 Task: Create a task  Develop a new online tool for website analytics , assign it to team member softage.2@softage.net in the project AlphaTech and update the status of the task to  On Track  , set the priority of the task to Low
Action: Mouse moved to (49, 350)
Screenshot: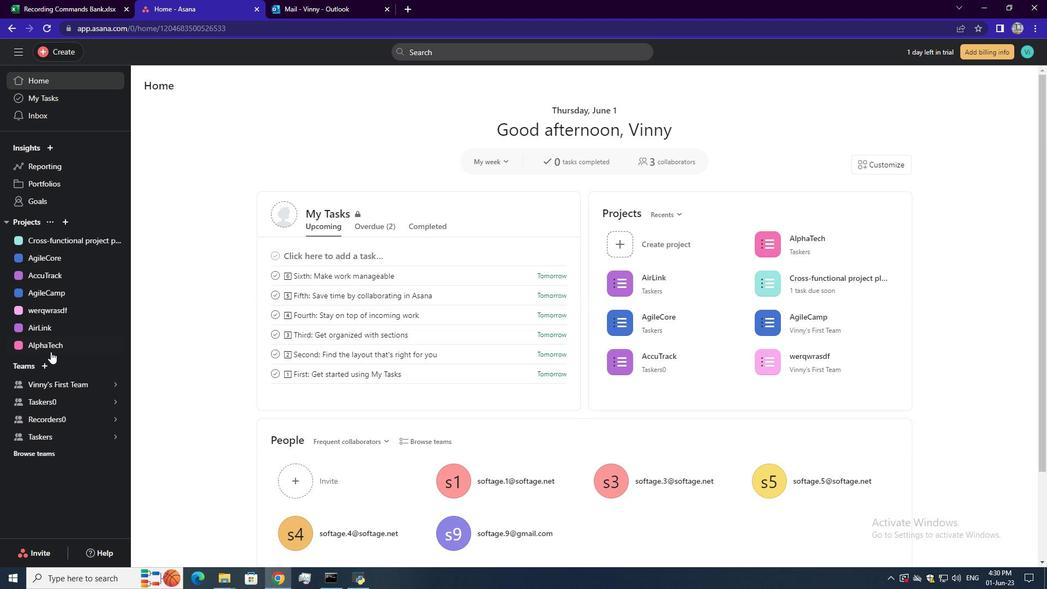 
Action: Mouse pressed left at (49, 350)
Screenshot: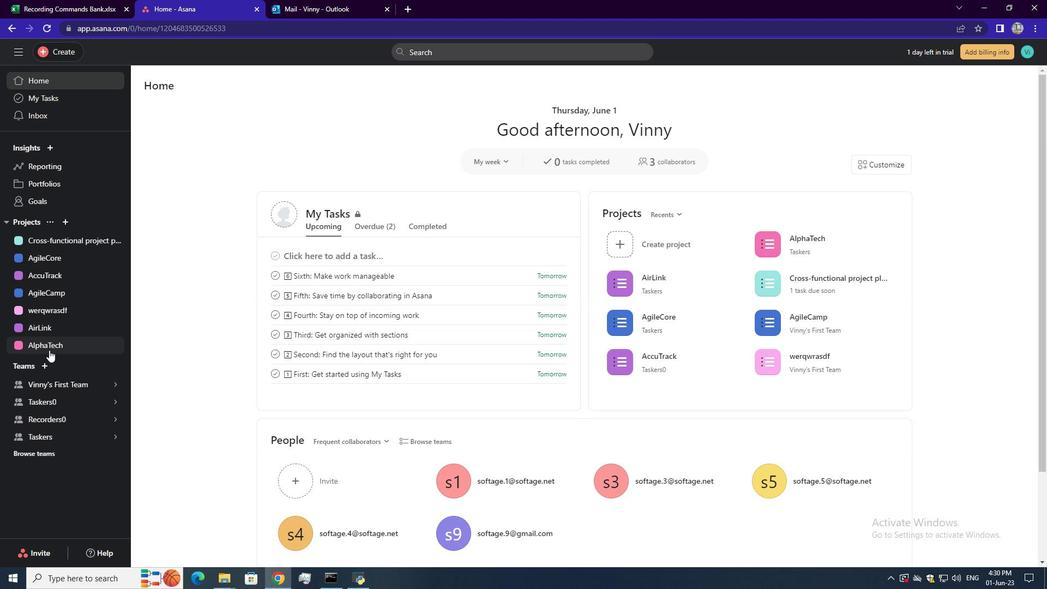 
Action: Mouse moved to (170, 139)
Screenshot: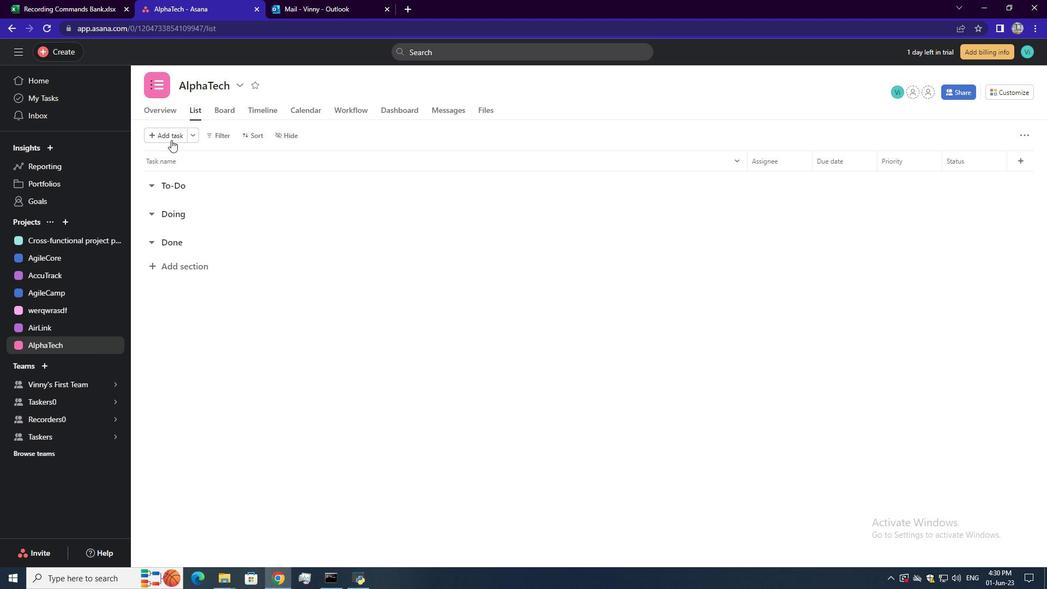 
Action: Mouse pressed left at (170, 139)
Screenshot: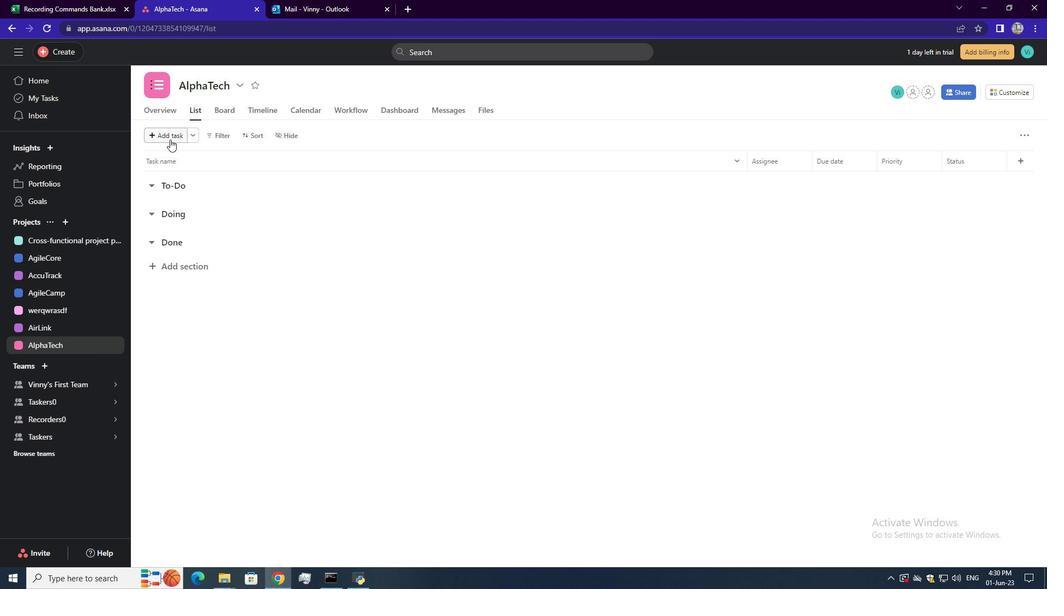 
Action: Mouse moved to (191, 179)
Screenshot: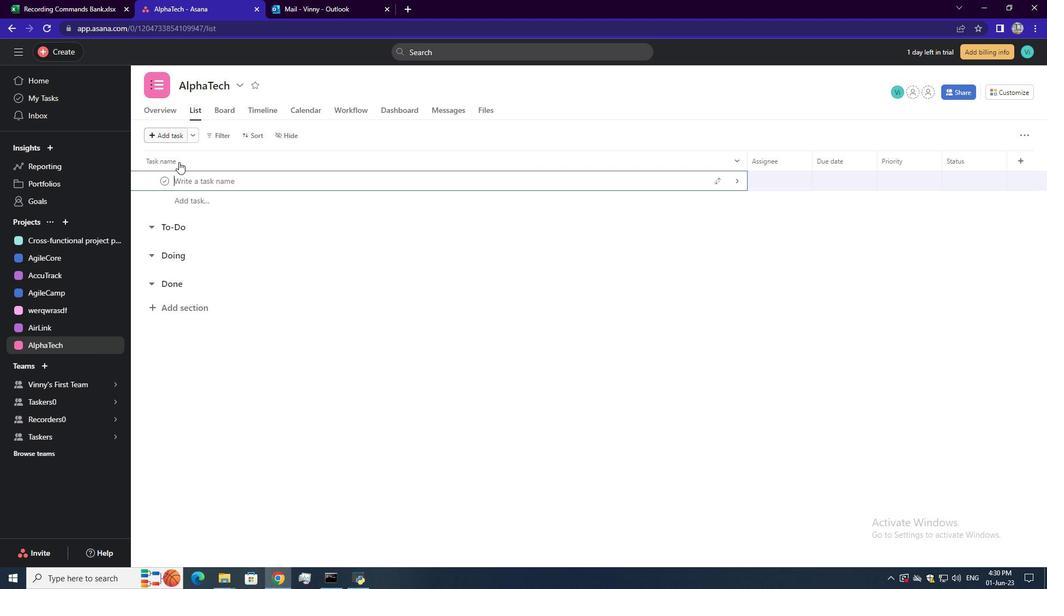 
Action: Mouse pressed left at (191, 179)
Screenshot: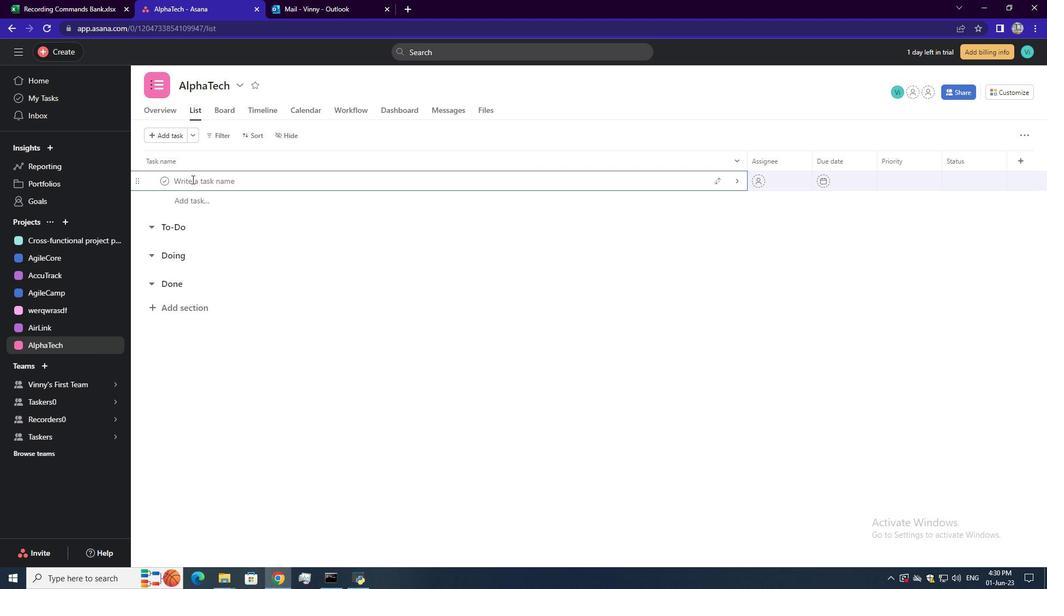 
Action: Key pressed <Key.shift>Develop<Key.space>a<Key.space>new<Key.space>online<Key.space>tool<Key.space>for<Key.space>website<Key.space>analystics<Key.enter>
Screenshot: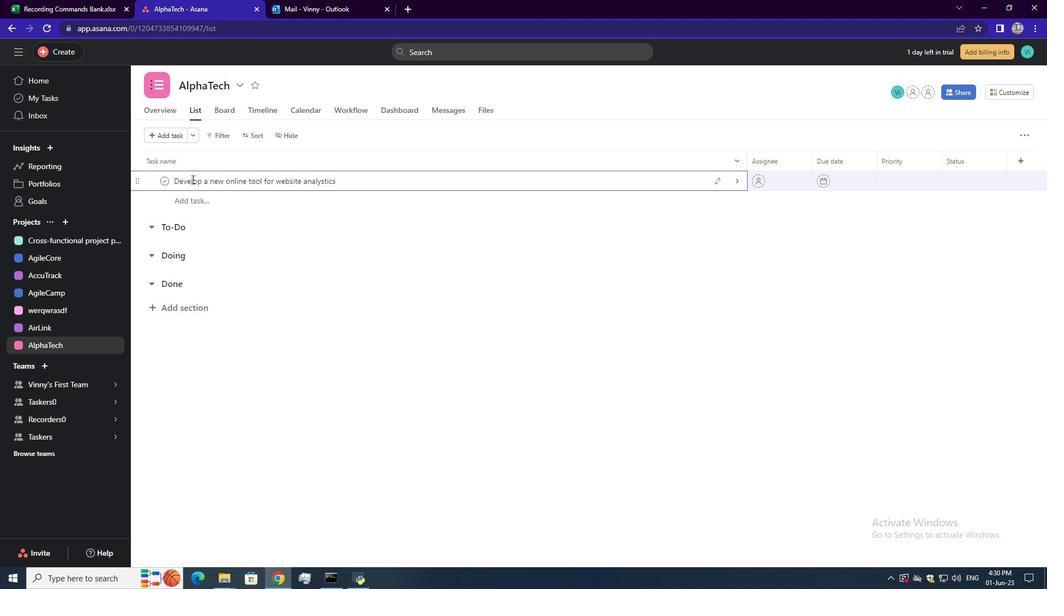 
Action: Mouse moved to (777, 181)
Screenshot: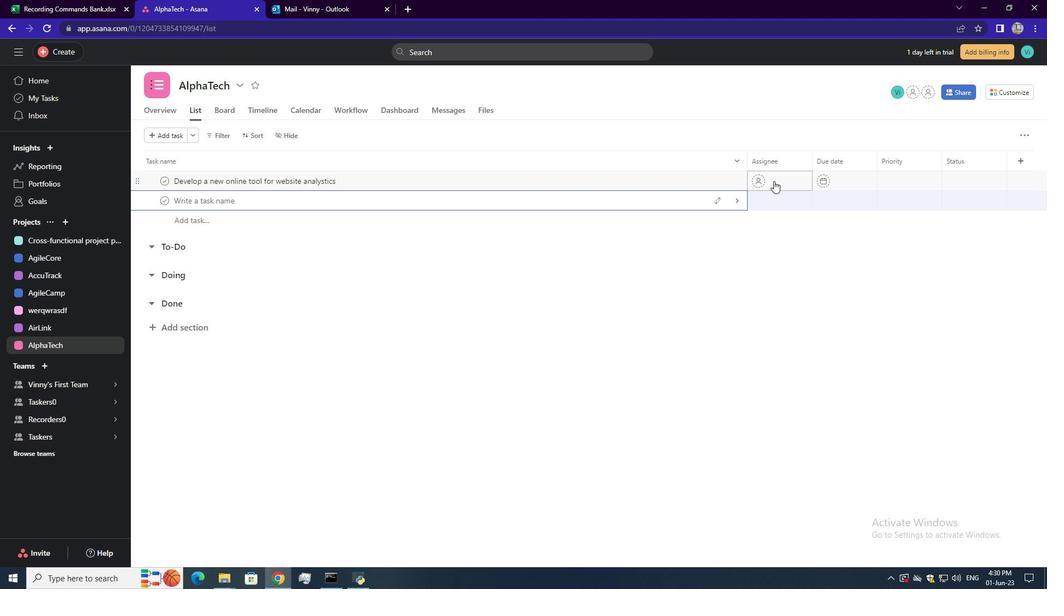 
Action: Mouse pressed left at (777, 181)
Screenshot: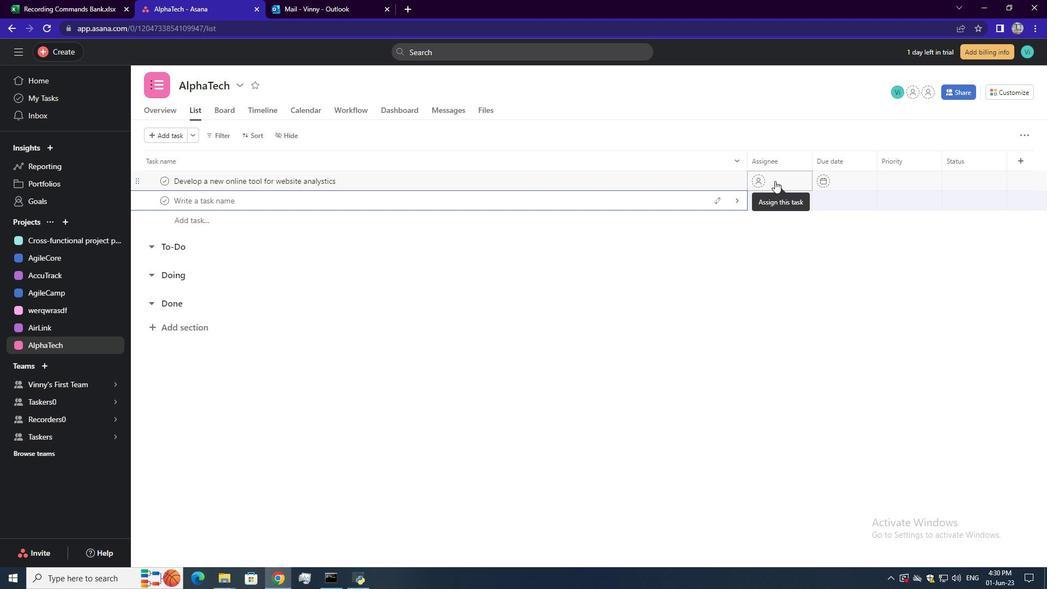 
Action: Mouse moved to (808, 233)
Screenshot: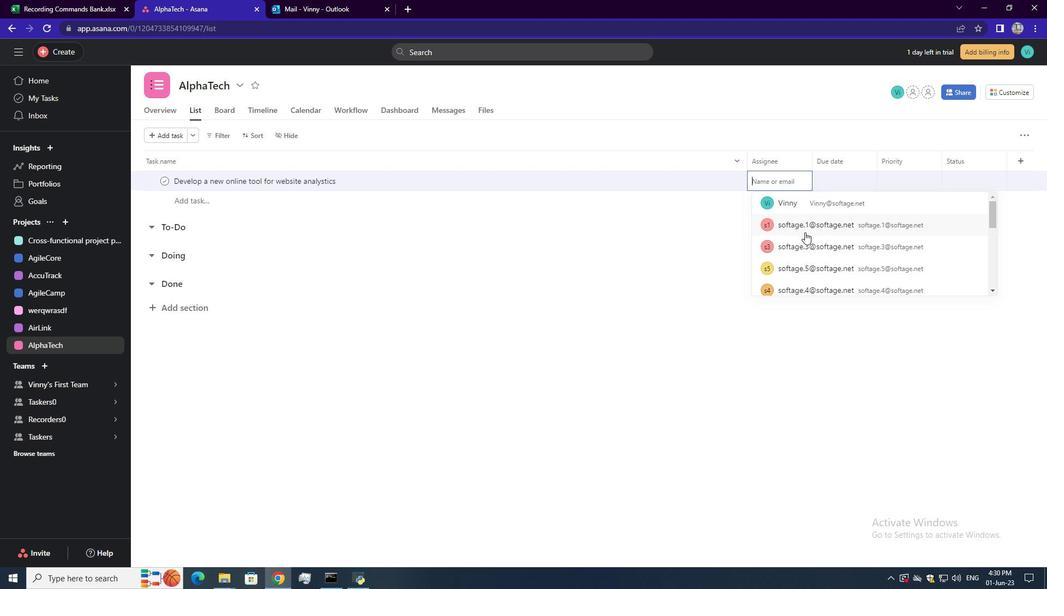 
Action: Mouse scrolled (808, 232) with delta (0, 0)
Screenshot: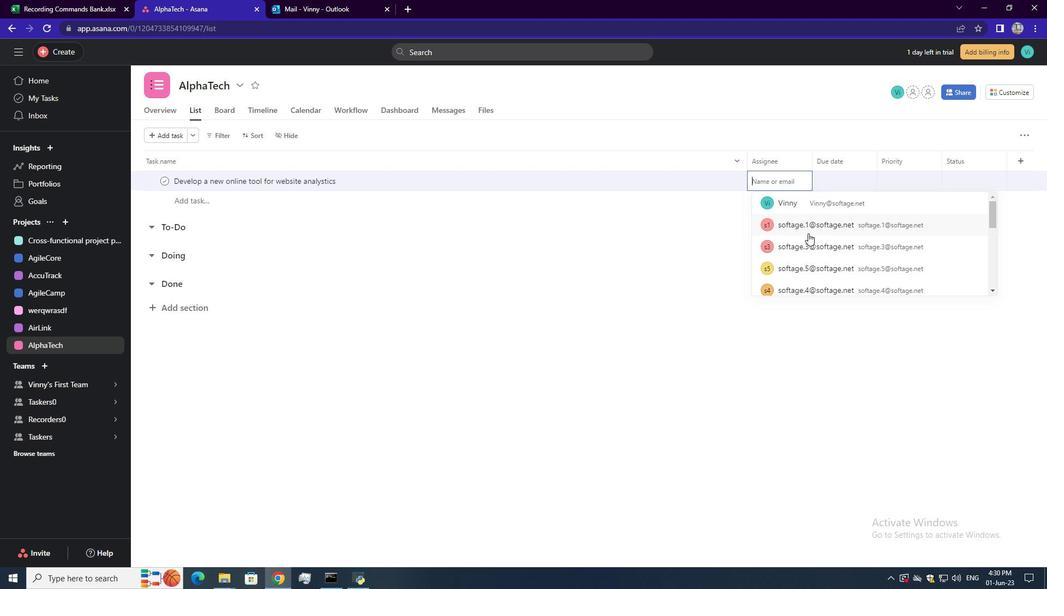 
Action: Mouse moved to (854, 256)
Screenshot: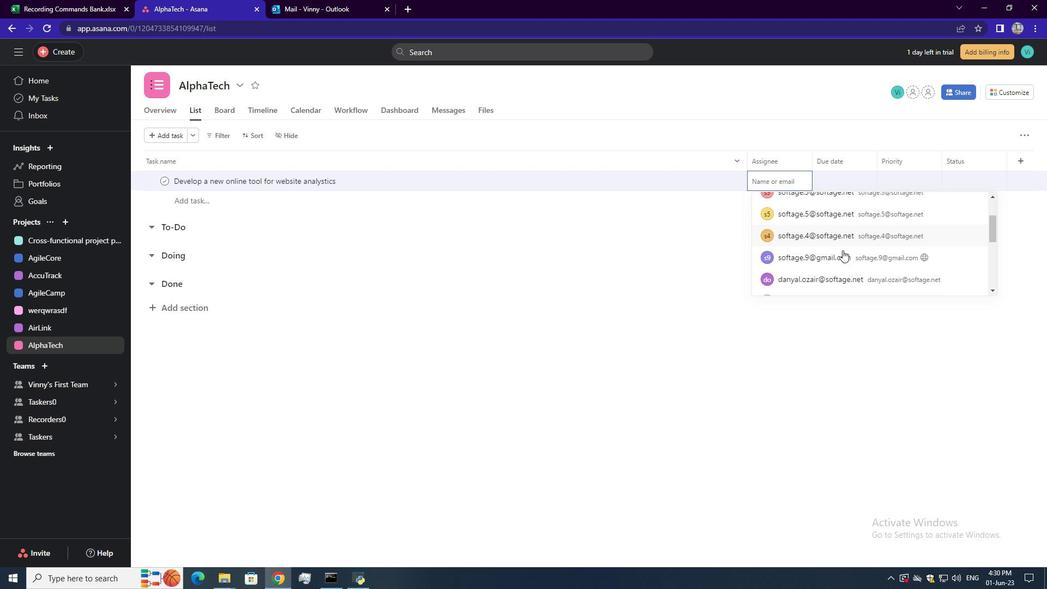 
Action: Mouse scrolled (854, 255) with delta (0, 0)
Screenshot: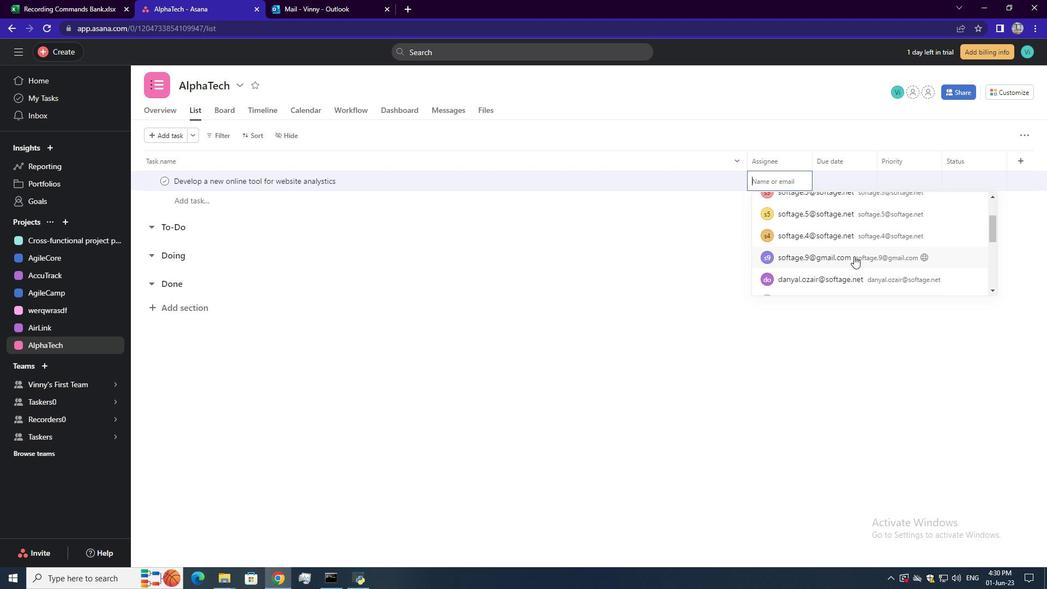 
Action: Mouse scrolled (854, 255) with delta (0, 0)
Screenshot: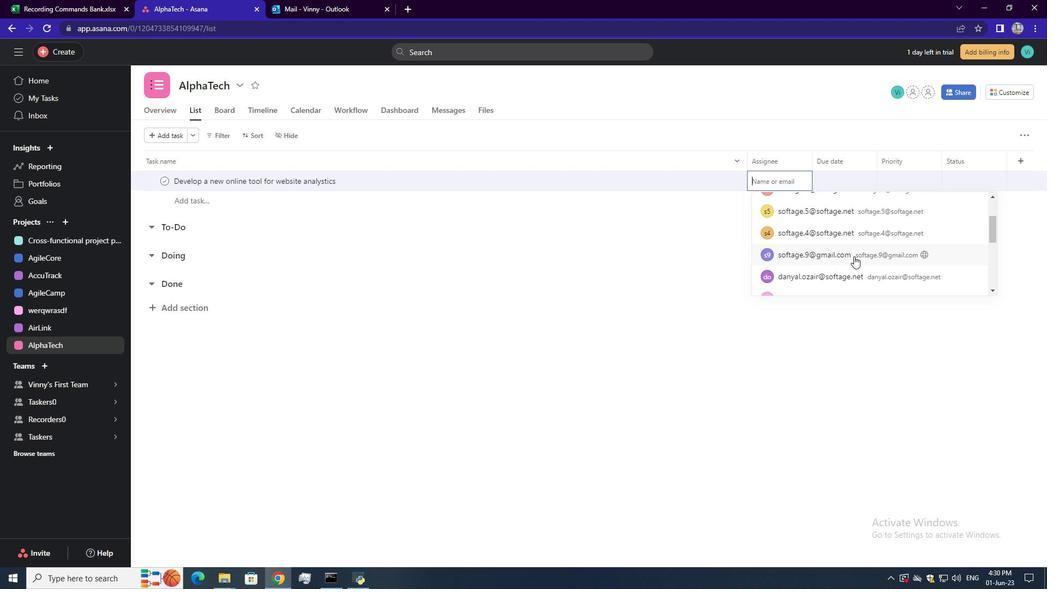 
Action: Mouse scrolled (854, 255) with delta (0, 0)
Screenshot: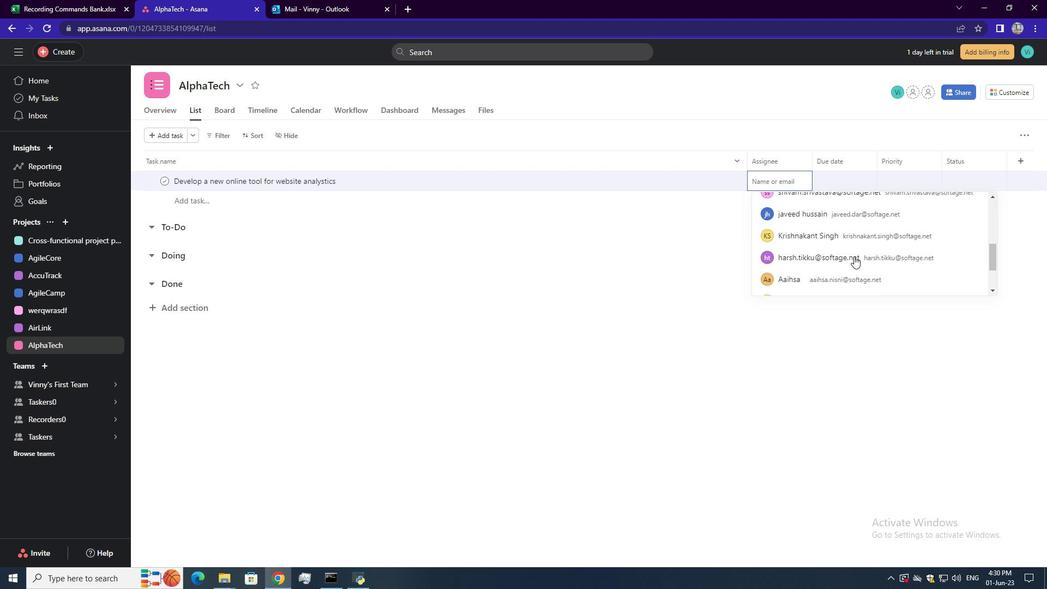 
Action: Mouse scrolled (854, 255) with delta (0, 0)
Screenshot: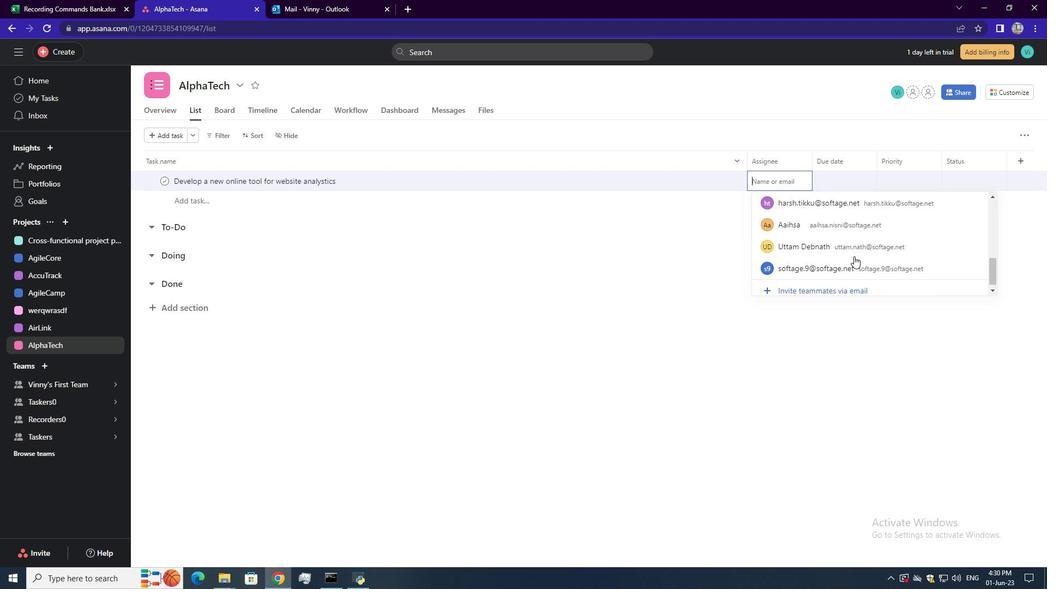 
Action: Mouse scrolled (854, 255) with delta (0, 0)
Screenshot: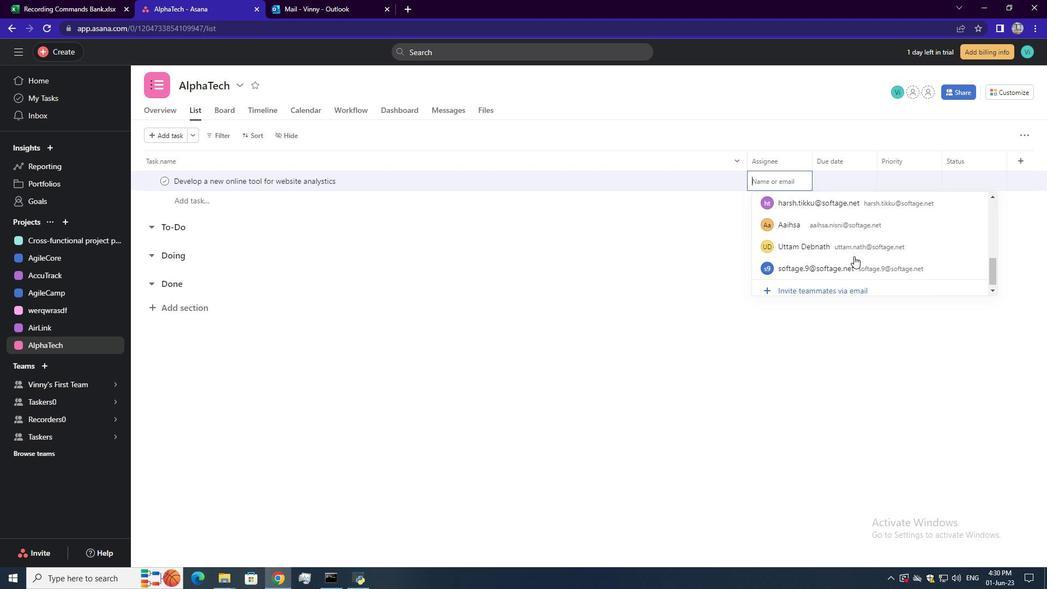 
Action: Mouse scrolled (854, 256) with delta (0, 0)
Screenshot: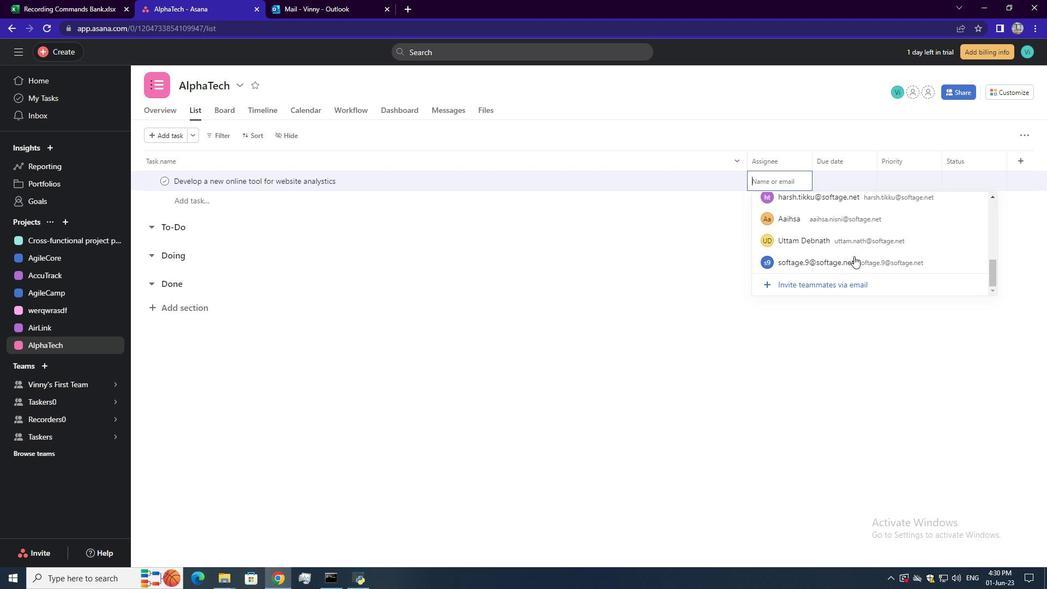 
Action: Mouse scrolled (854, 256) with delta (0, 0)
Screenshot: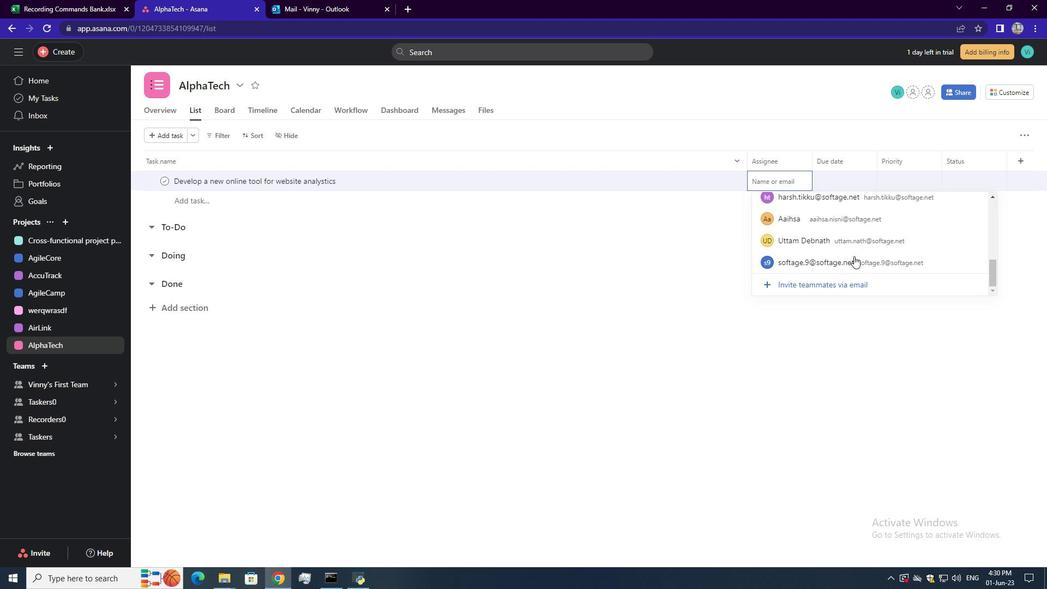 
Action: Mouse scrolled (854, 256) with delta (0, 0)
Screenshot: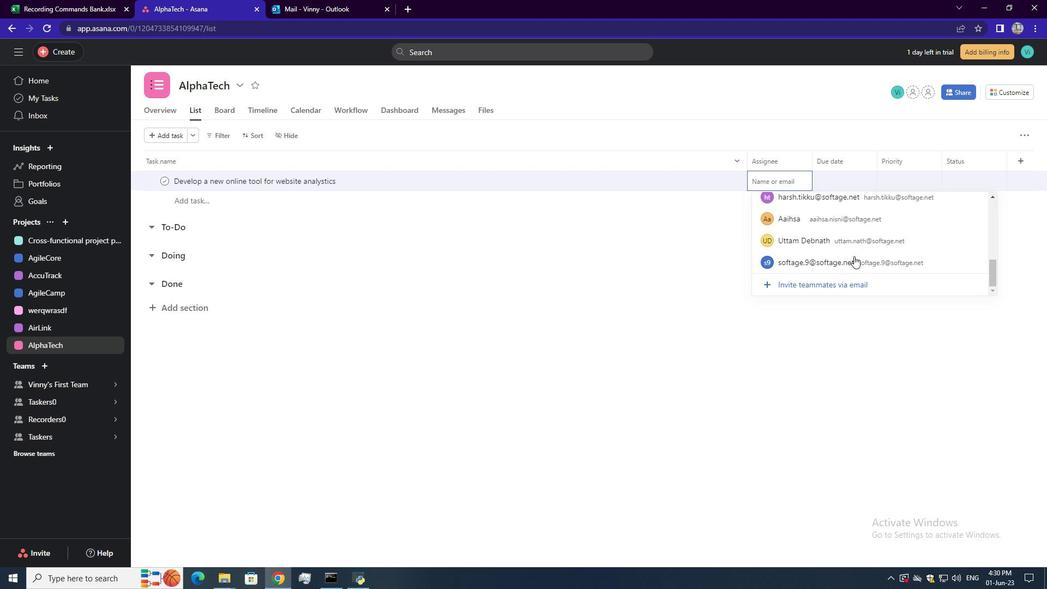 
Action: Mouse scrolled (854, 256) with delta (0, 0)
Screenshot: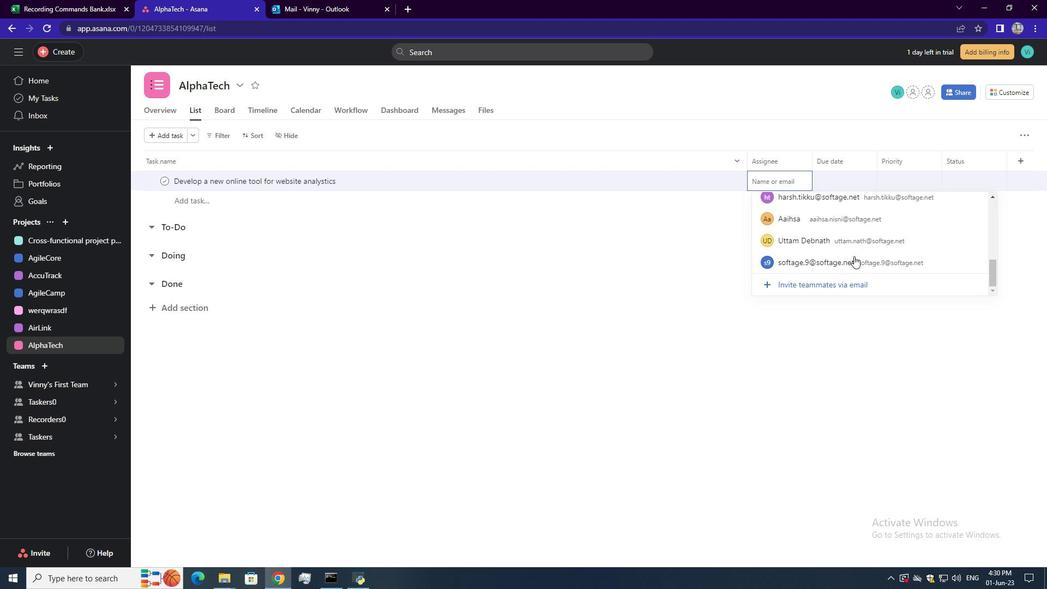 
Action: Mouse scrolled (854, 256) with delta (0, 0)
Screenshot: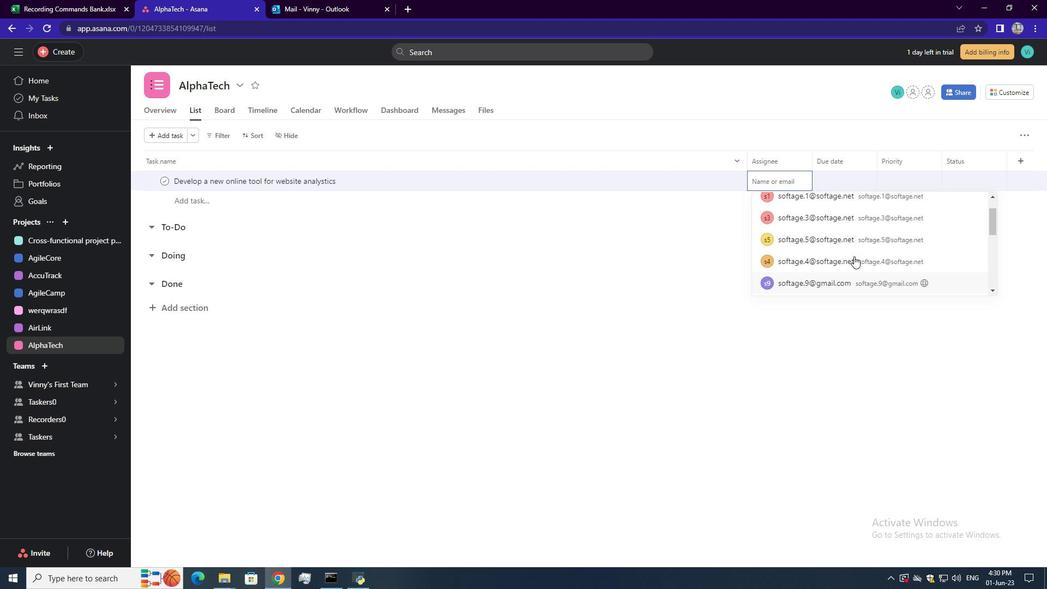 
Action: Mouse scrolled (854, 256) with delta (0, 0)
Screenshot: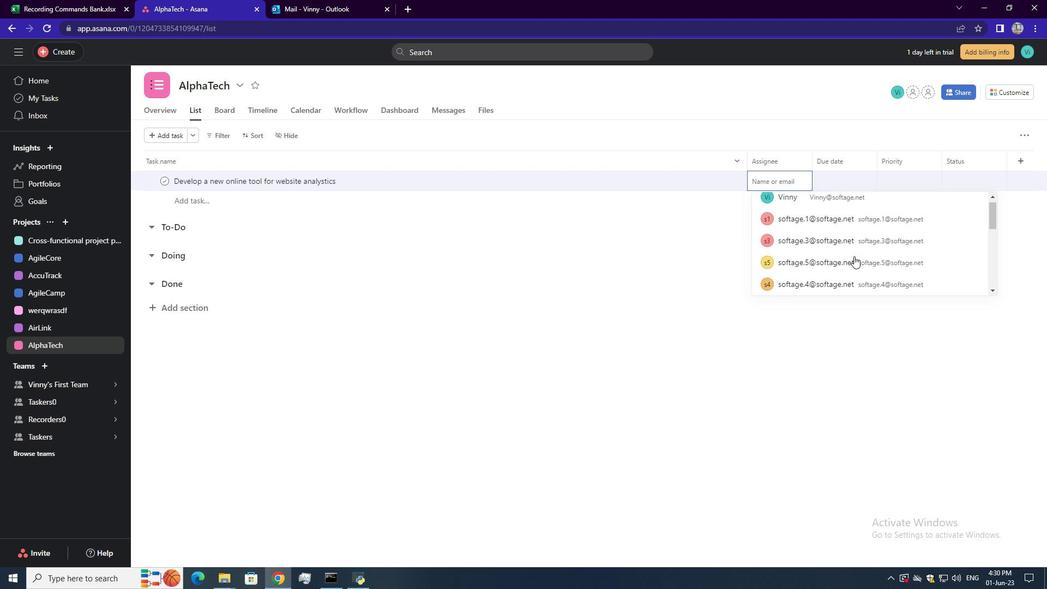 
Action: Mouse moved to (790, 177)
Screenshot: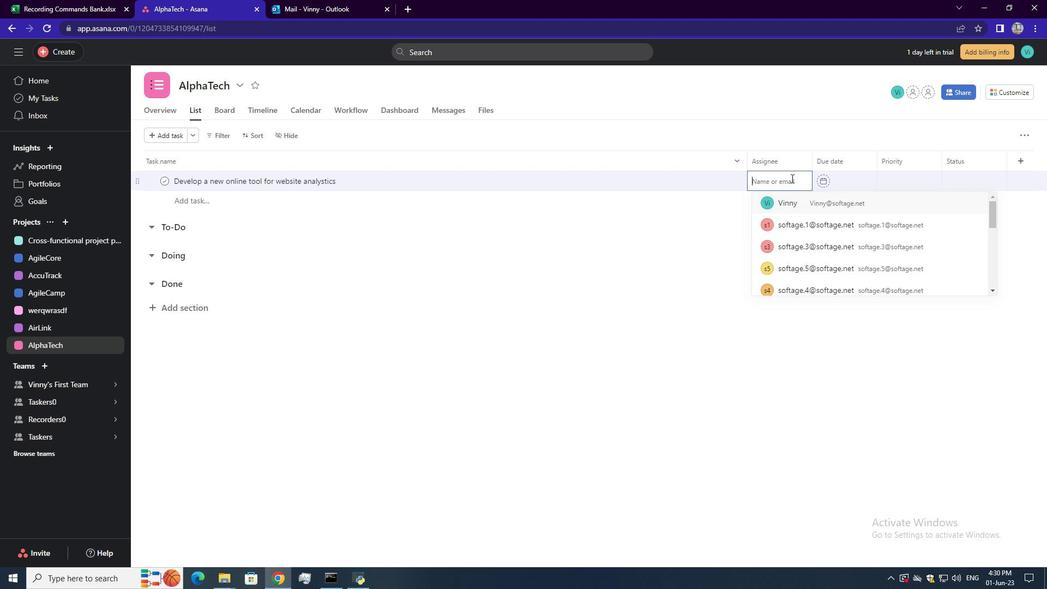 
Action: Mouse pressed left at (790, 177)
Screenshot: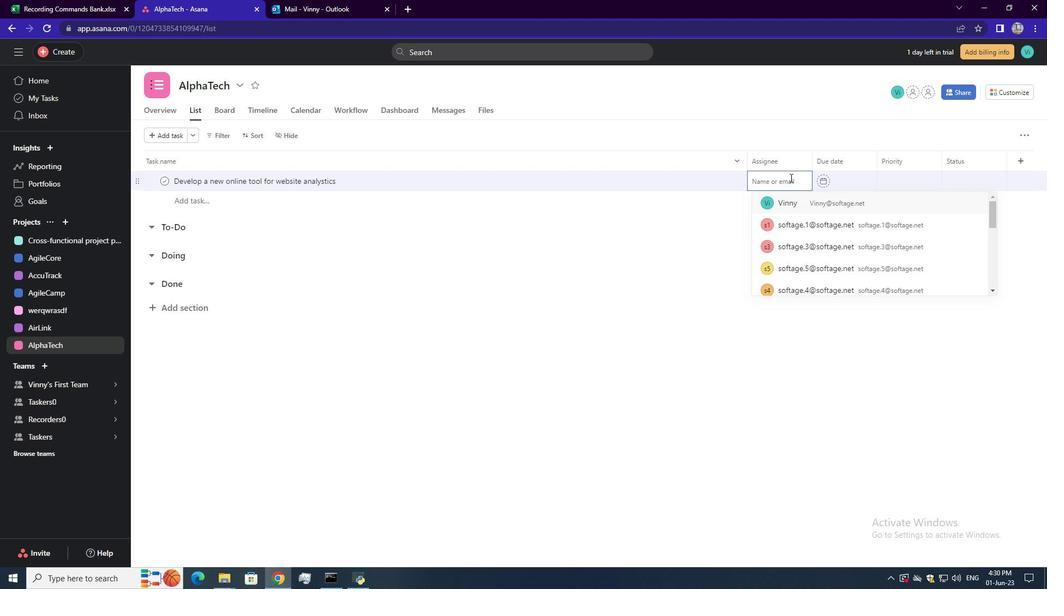 
Action: Key pressed <Key.shift>softage.2<Key.shift>@softage.net
Screenshot: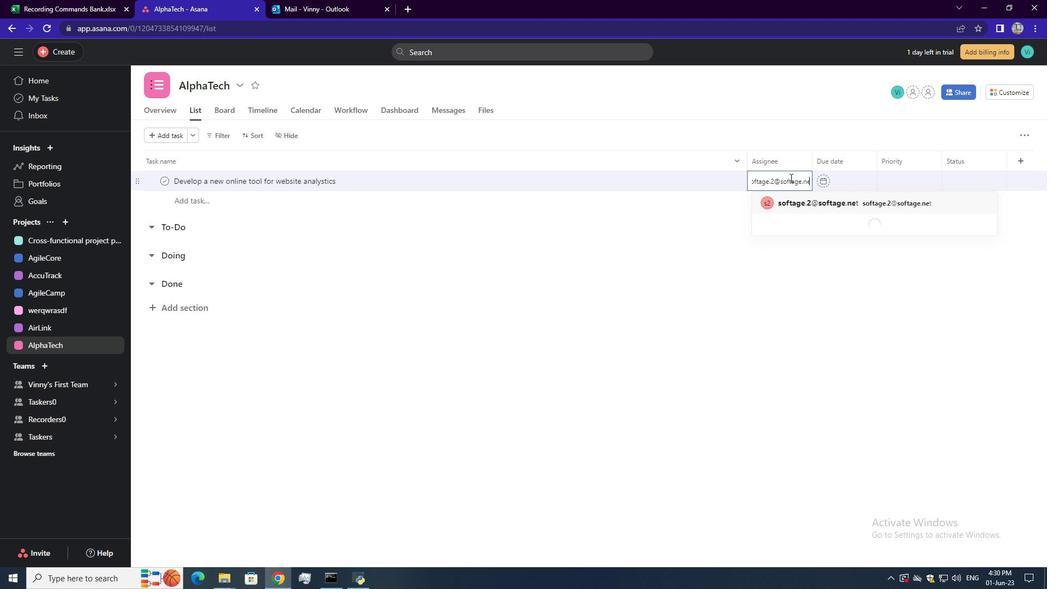 
Action: Mouse moved to (806, 203)
Screenshot: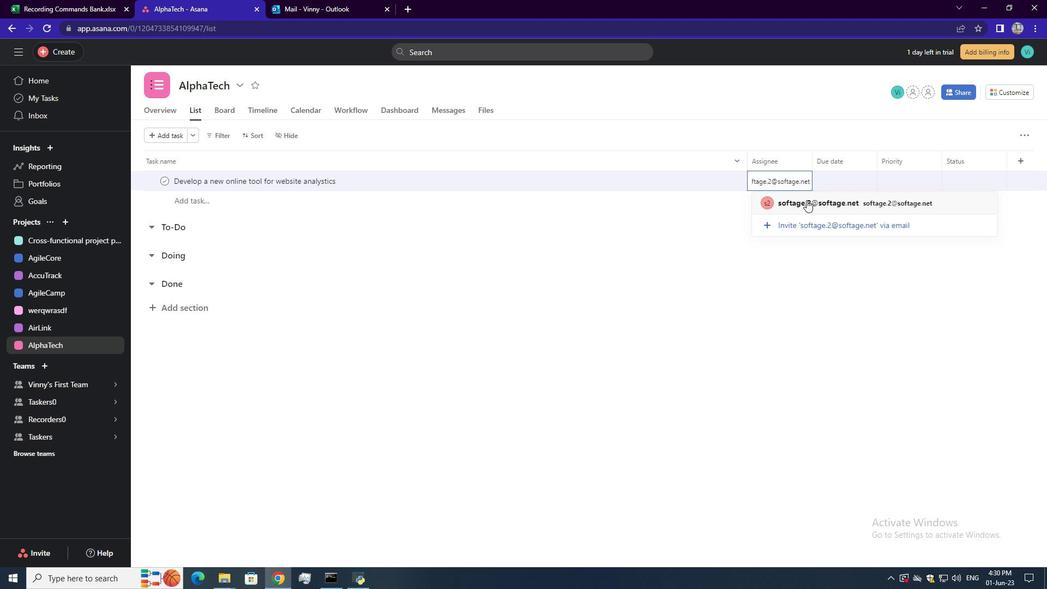 
Action: Mouse pressed left at (806, 203)
Screenshot: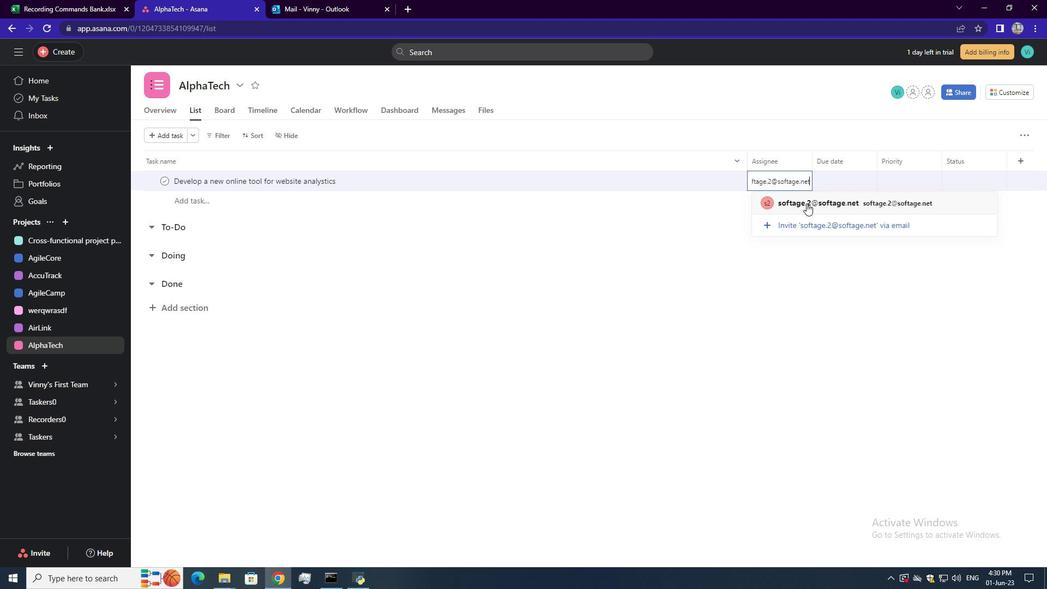 
Action: Mouse moved to (933, 180)
Screenshot: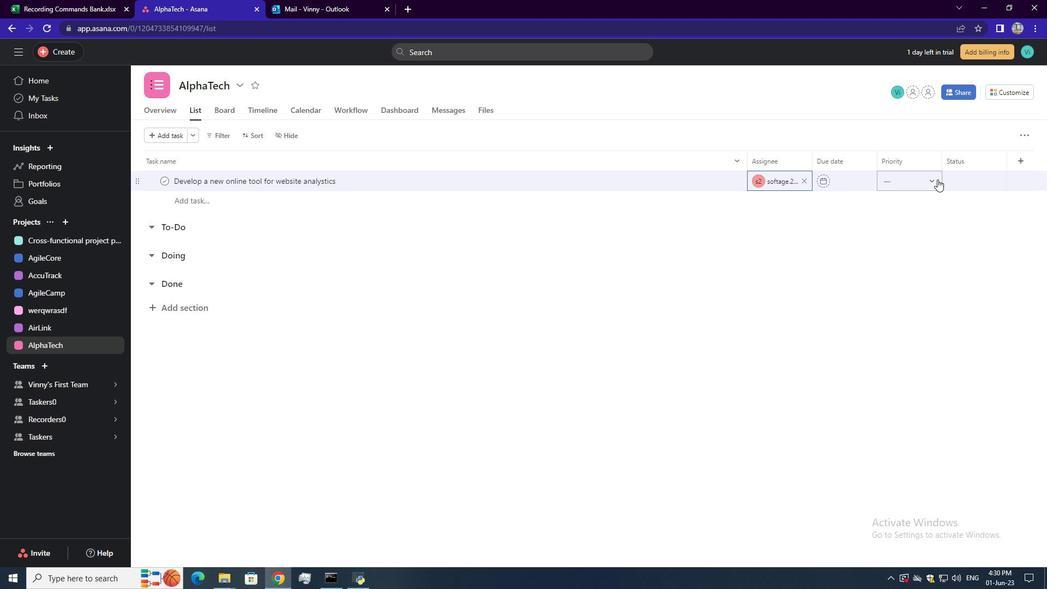 
Action: Mouse pressed left at (933, 180)
Screenshot: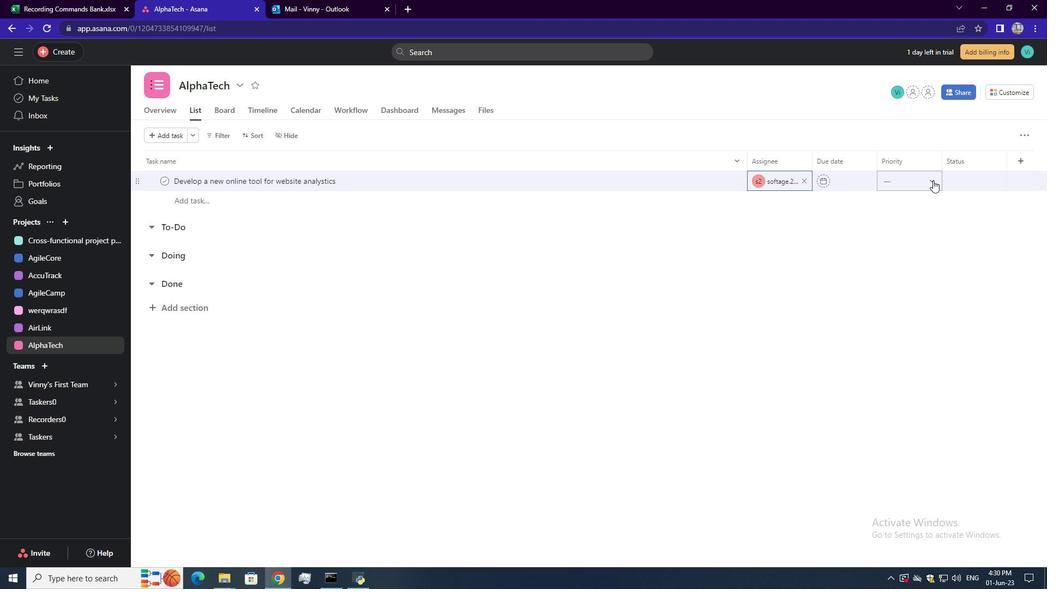 
Action: Mouse moved to (909, 258)
Screenshot: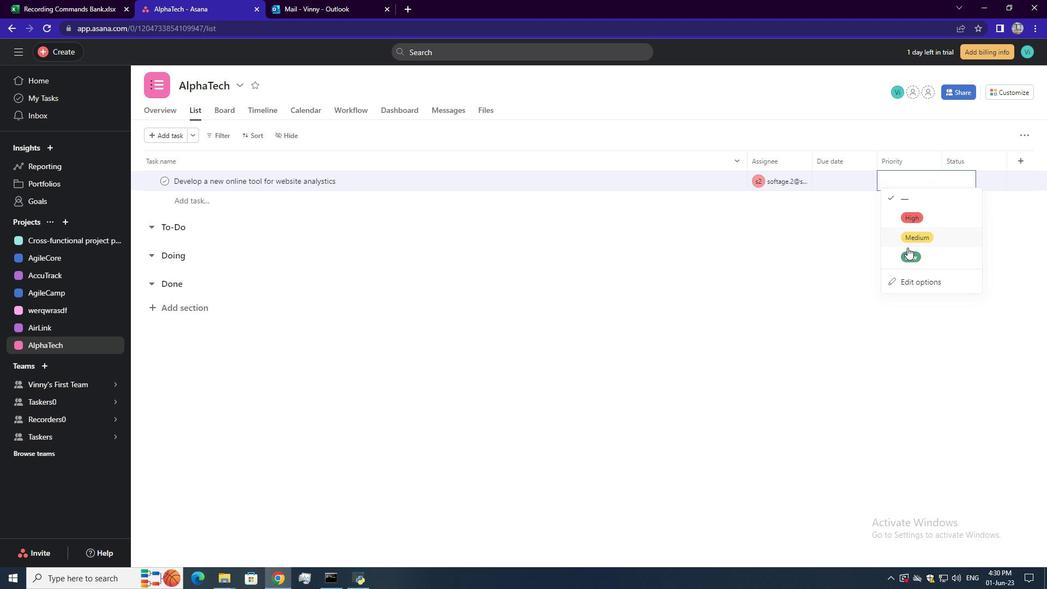 
Action: Mouse pressed left at (909, 258)
Screenshot: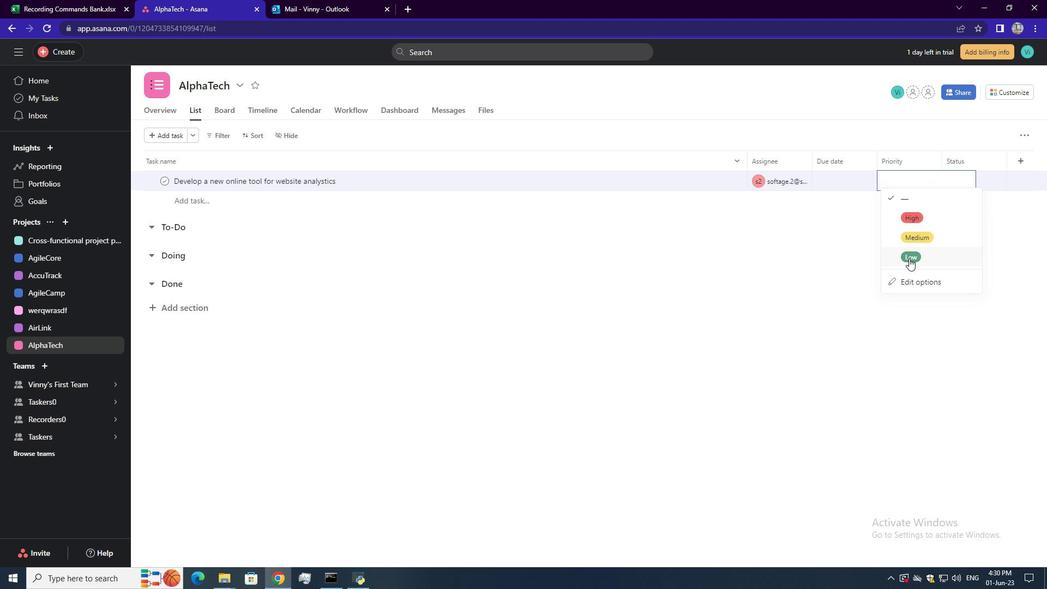
Action: Mouse moved to (994, 179)
Screenshot: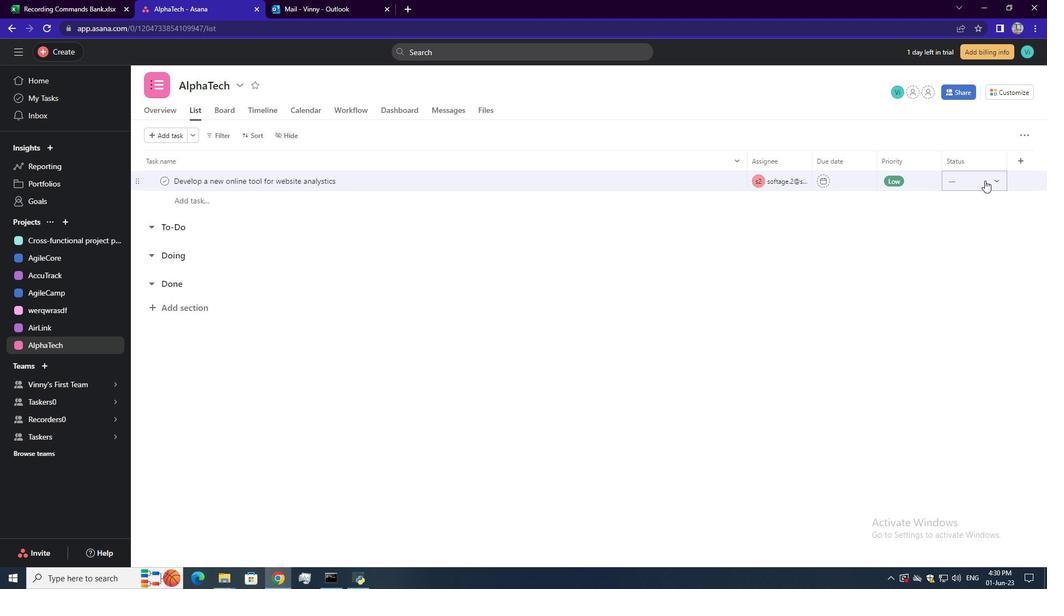 
Action: Mouse pressed left at (994, 179)
Screenshot: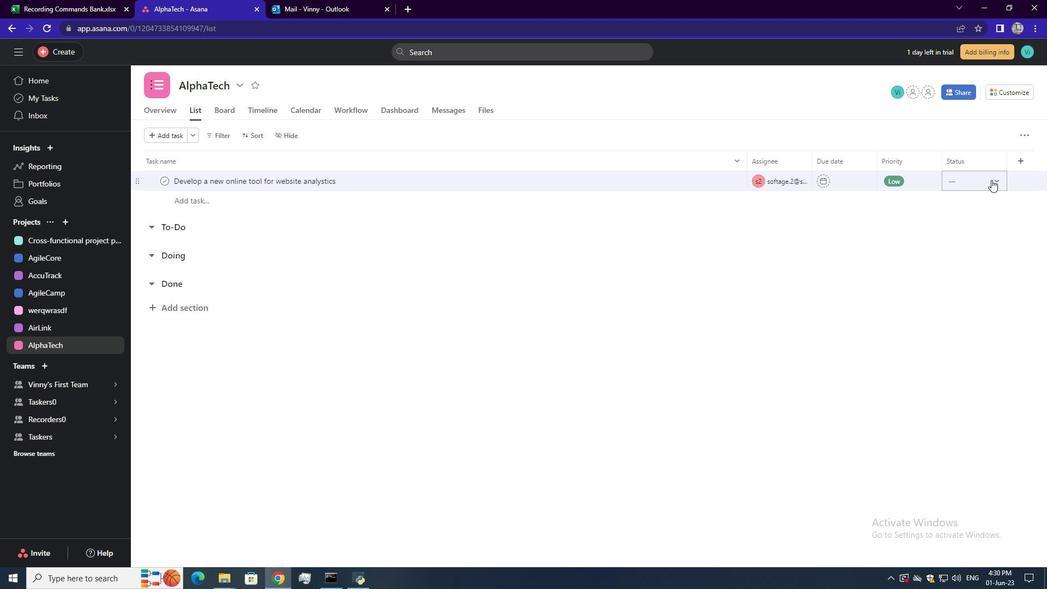 
Action: Mouse moved to (987, 213)
Screenshot: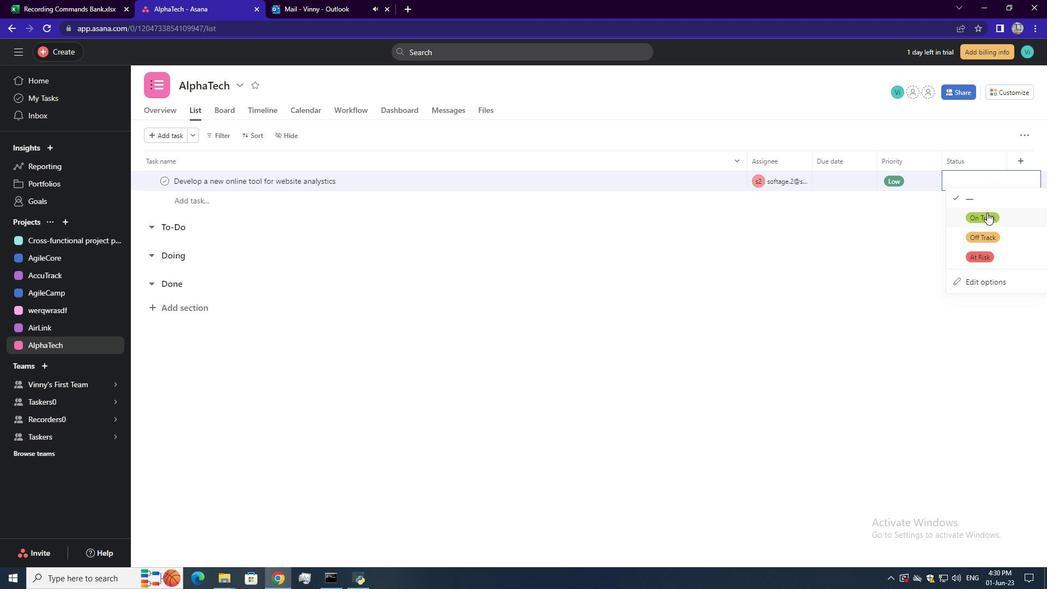 
Action: Mouse pressed left at (987, 213)
Screenshot: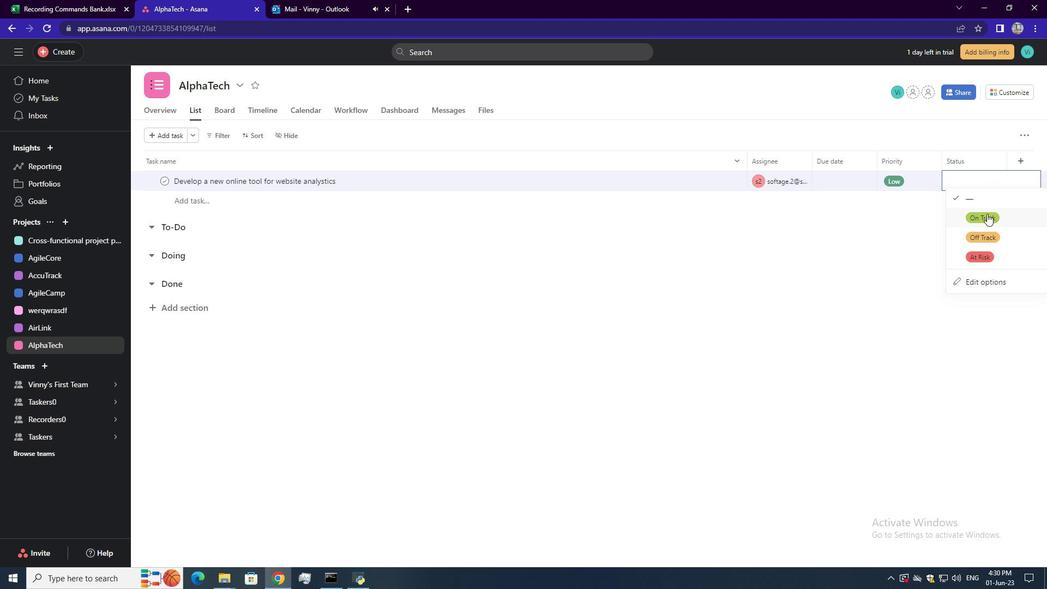 
Action: Mouse moved to (970, 236)
Screenshot: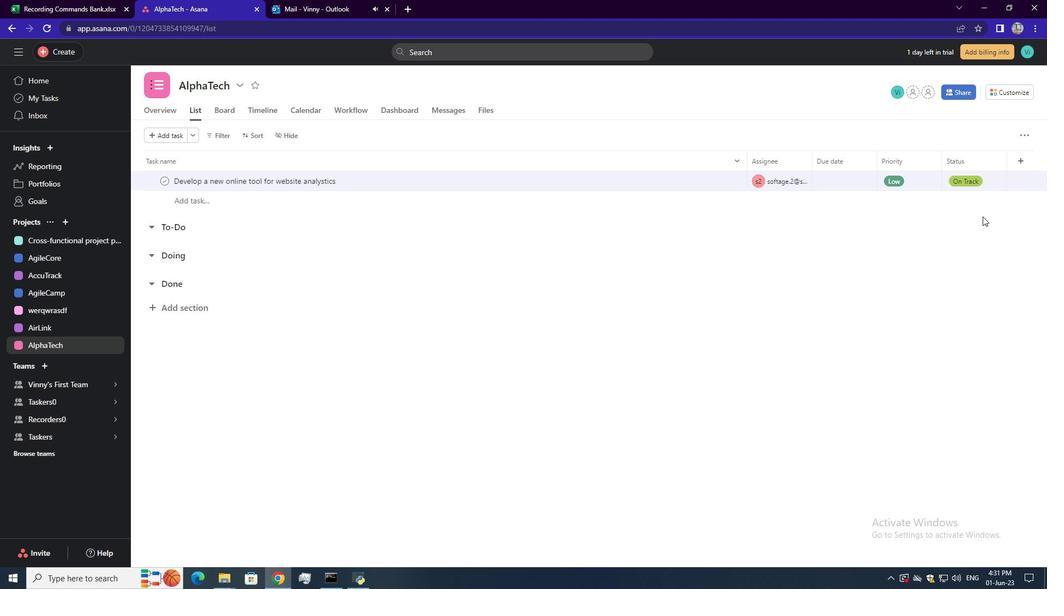 
